Task: Create a section Full Throttle and in the section, add a milestone ITIL Implementation in the project BeyondTech
Action: Mouse moved to (245, 471)
Screenshot: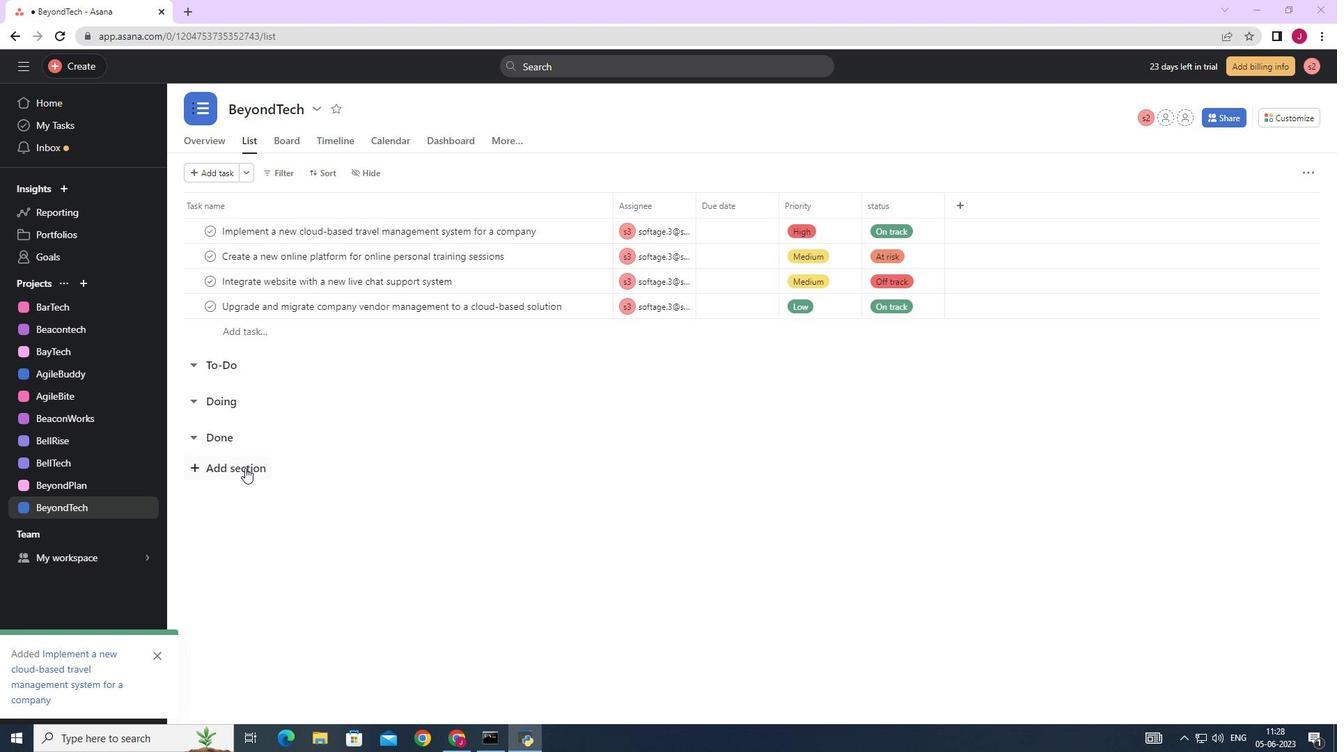 
Action: Mouse pressed left at (245, 471)
Screenshot: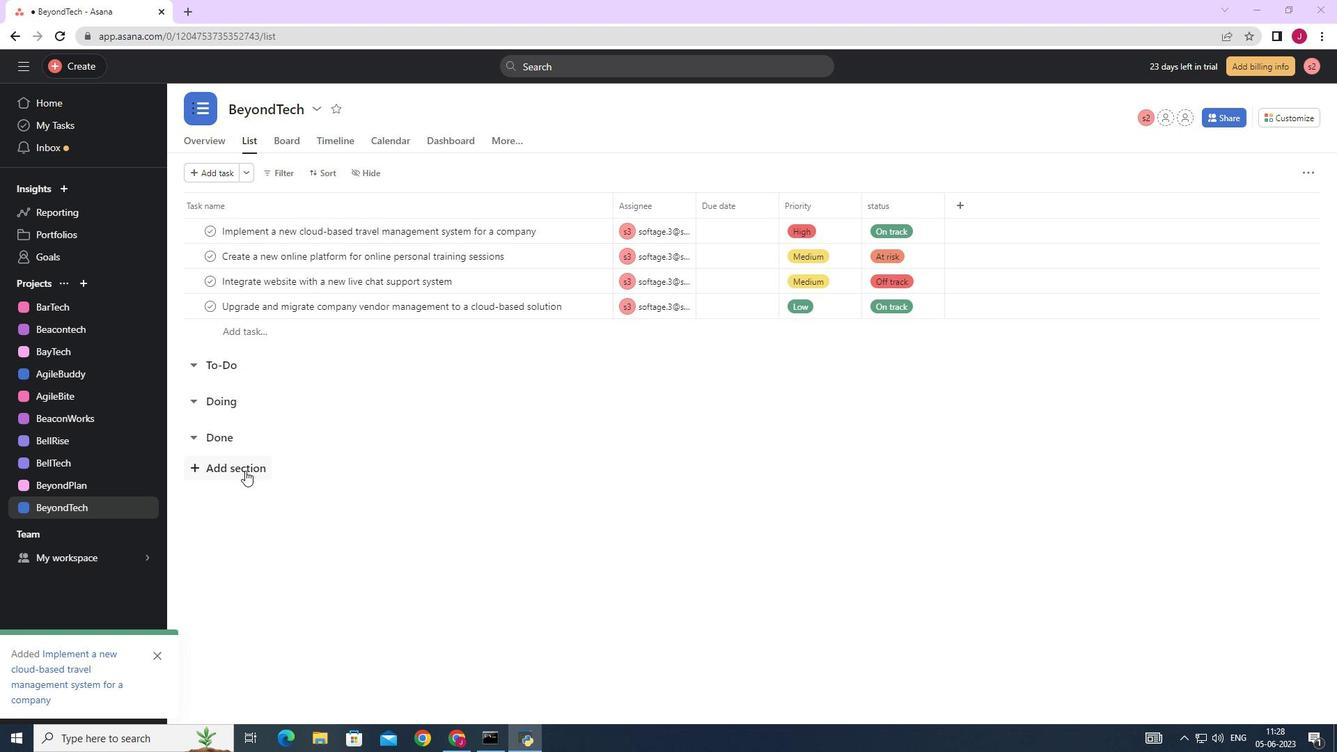 
Action: Mouse moved to (256, 466)
Screenshot: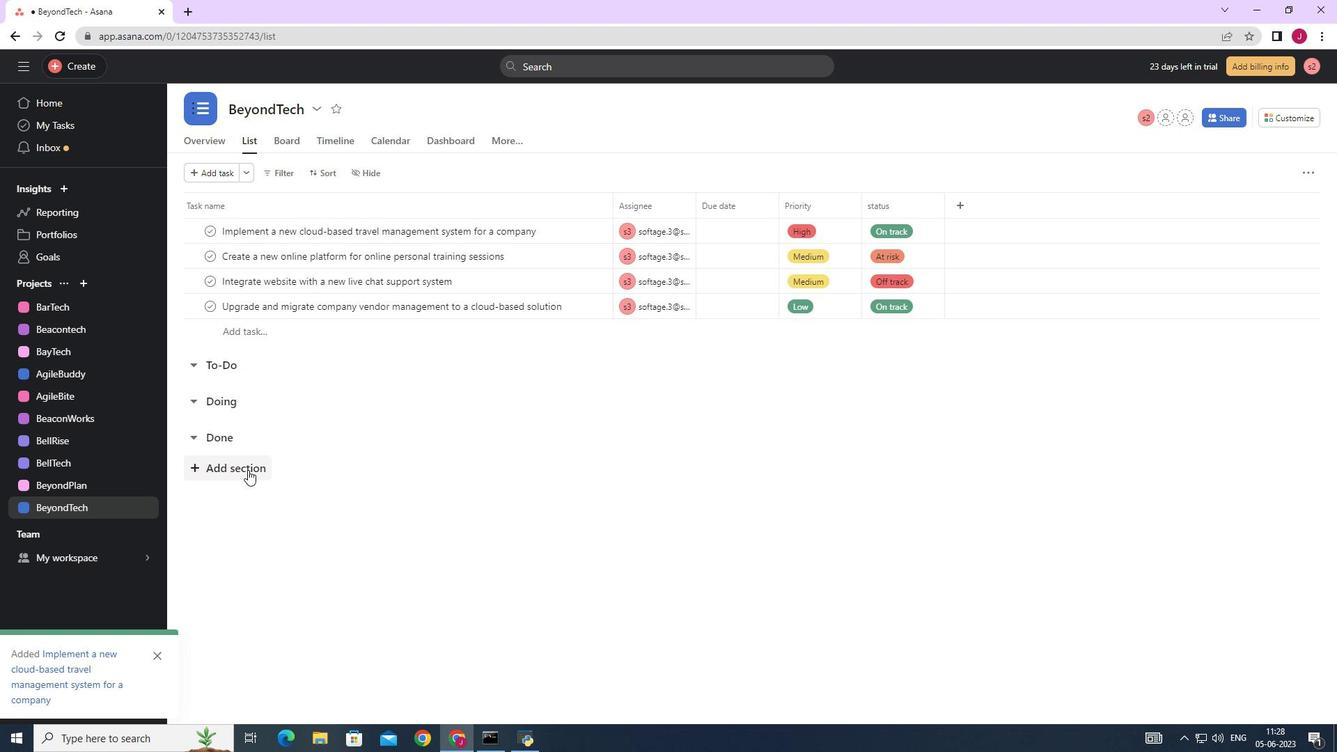 
Action: Mouse scrolled (256, 466) with delta (0, 0)
Screenshot: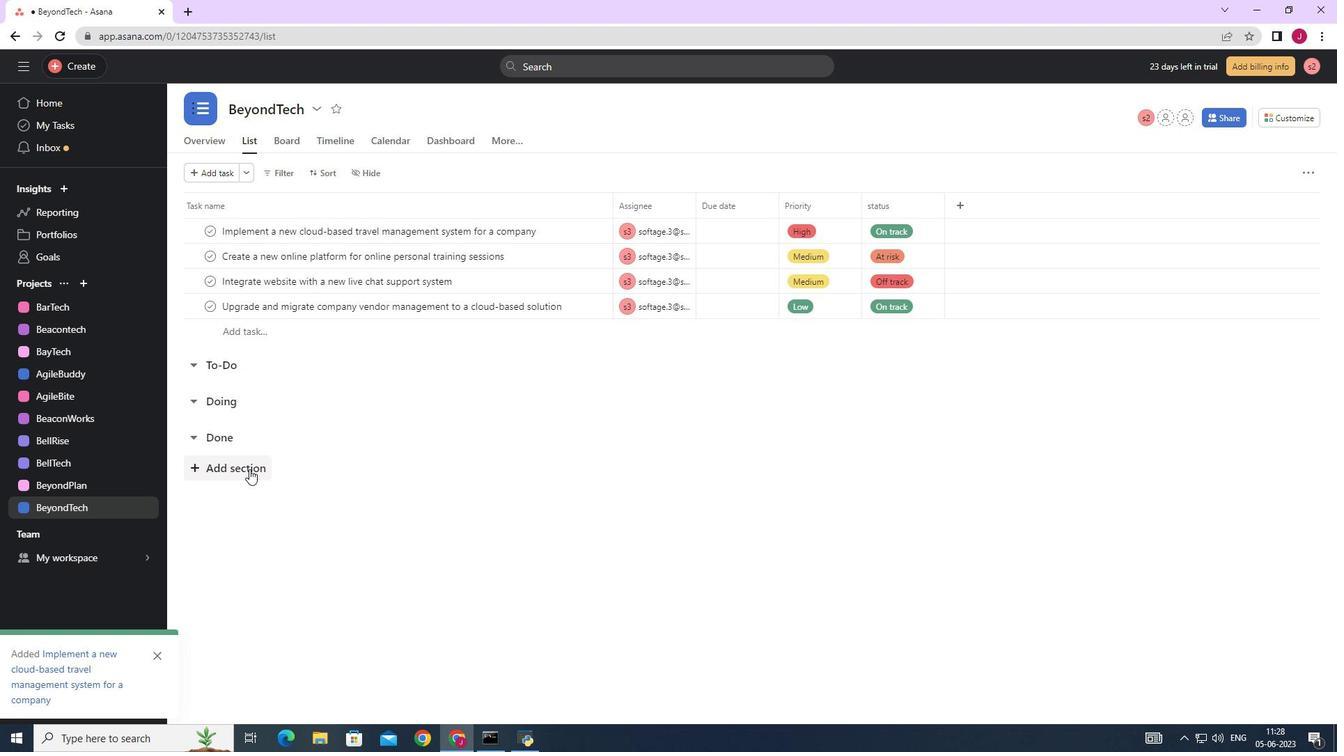 
Action: Mouse scrolled (256, 466) with delta (0, 0)
Screenshot: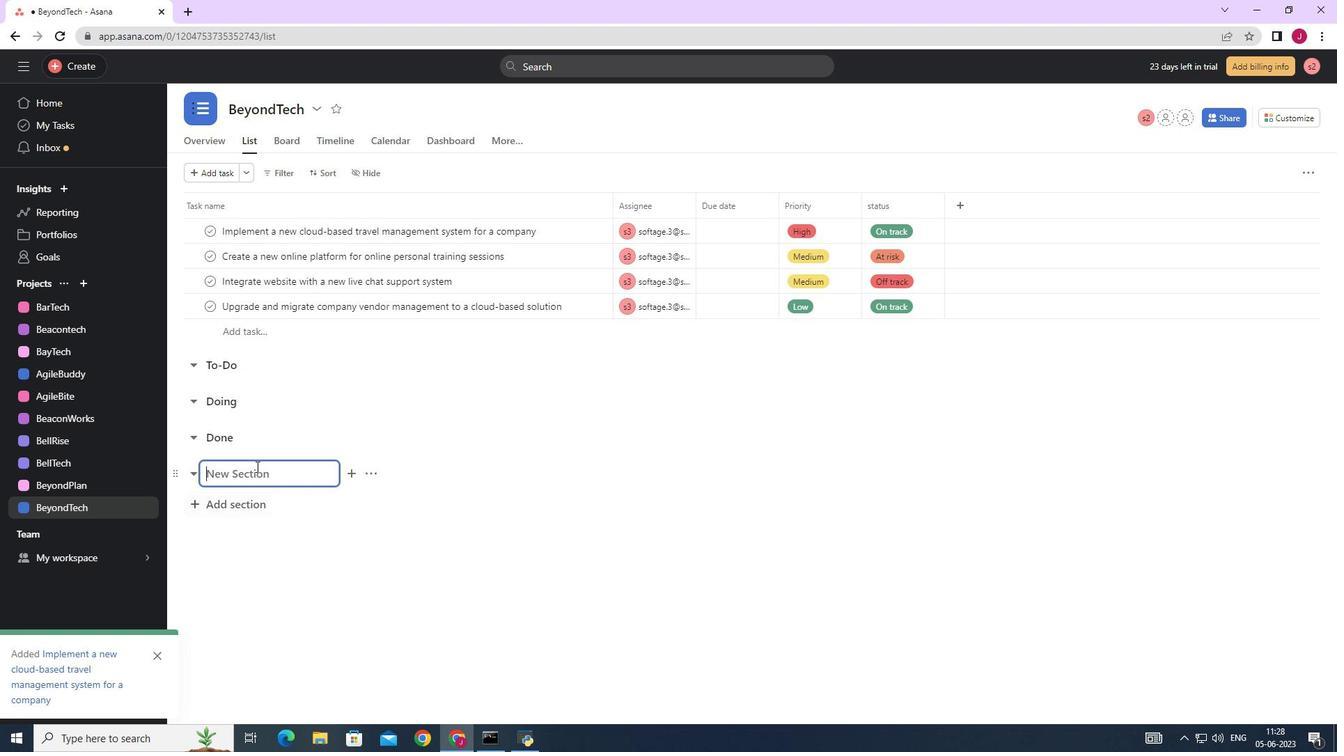 
Action: Mouse scrolled (256, 466) with delta (0, 0)
Screenshot: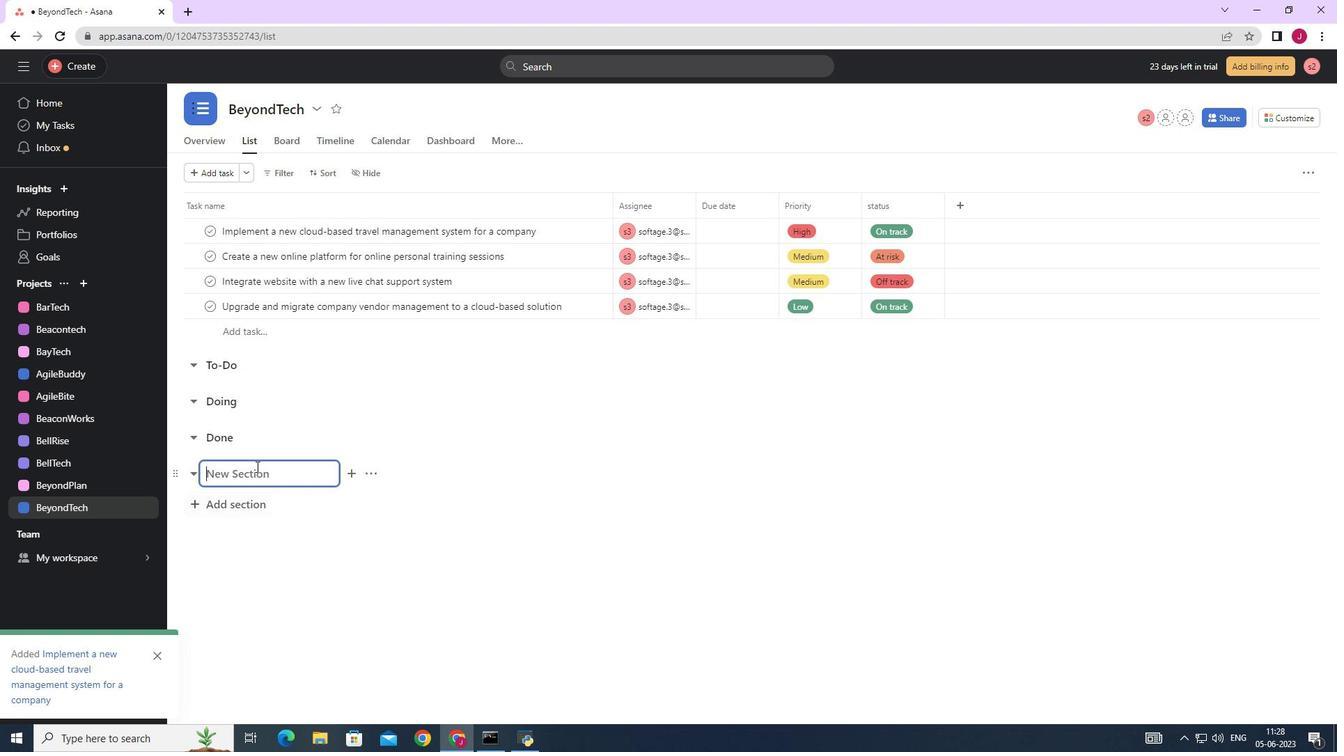 
Action: Mouse scrolled (256, 466) with delta (0, 0)
Screenshot: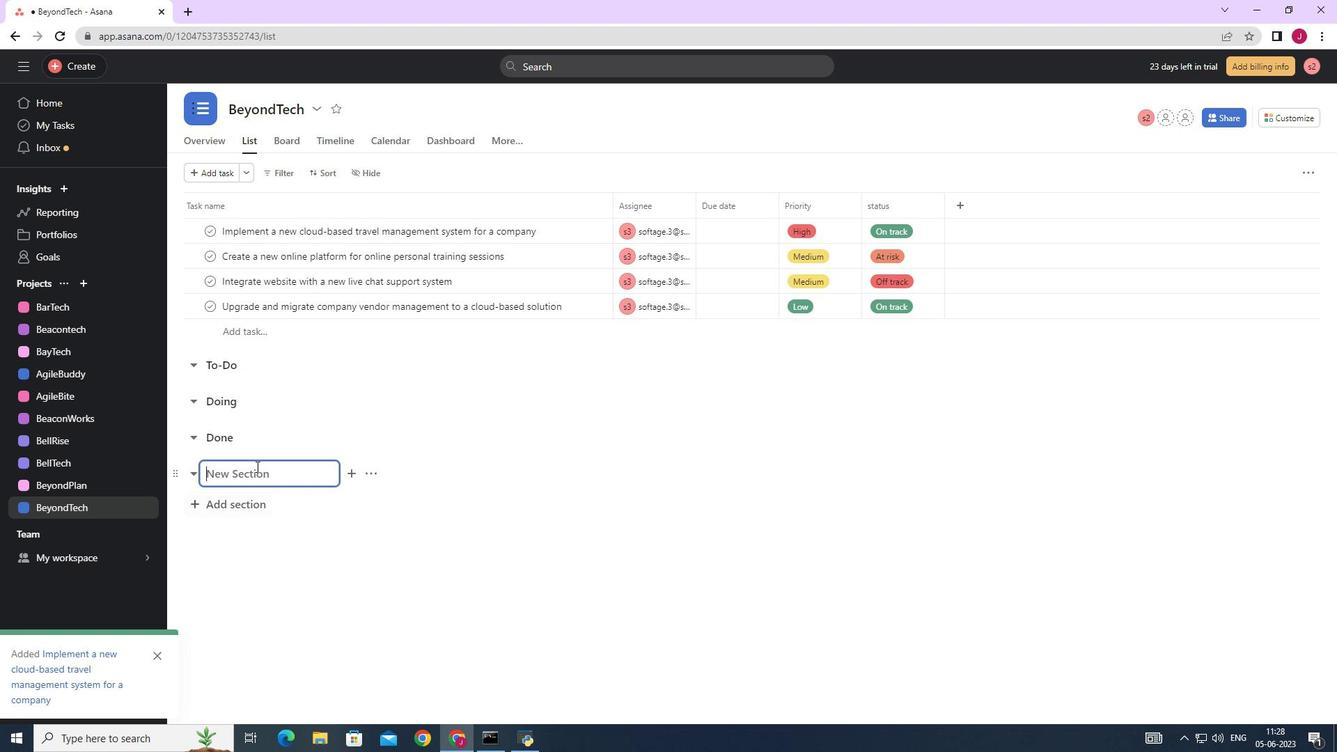 
Action: Mouse scrolled (256, 466) with delta (0, 0)
Screenshot: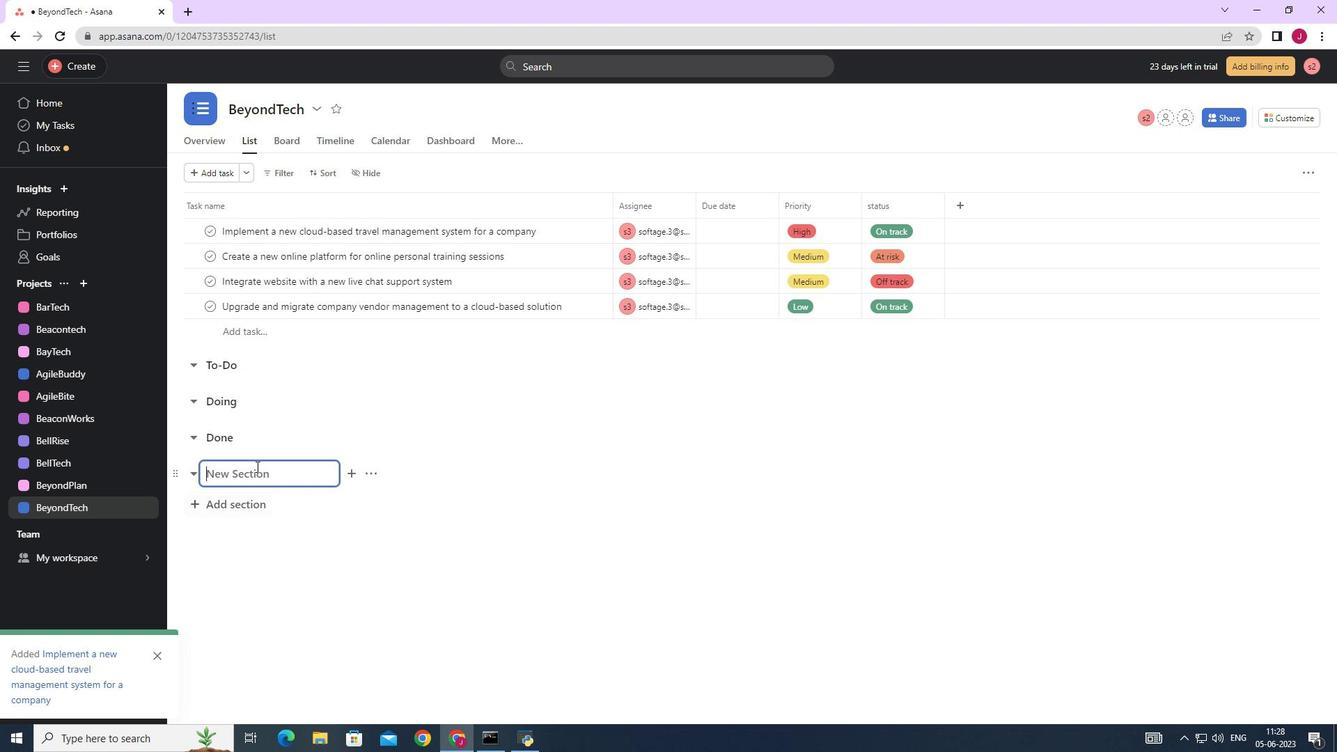 
Action: Mouse moved to (256, 466)
Screenshot: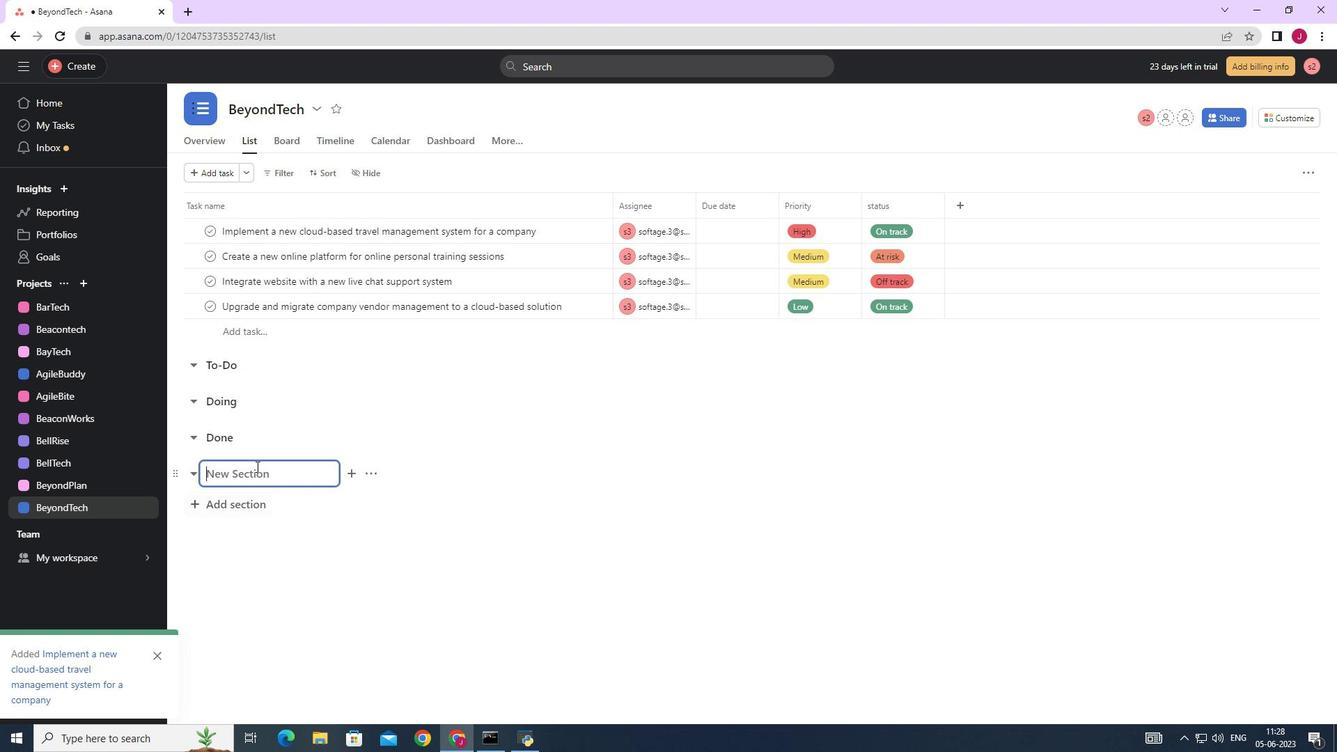 
Action: Mouse scrolled (256, 466) with delta (0, 0)
Screenshot: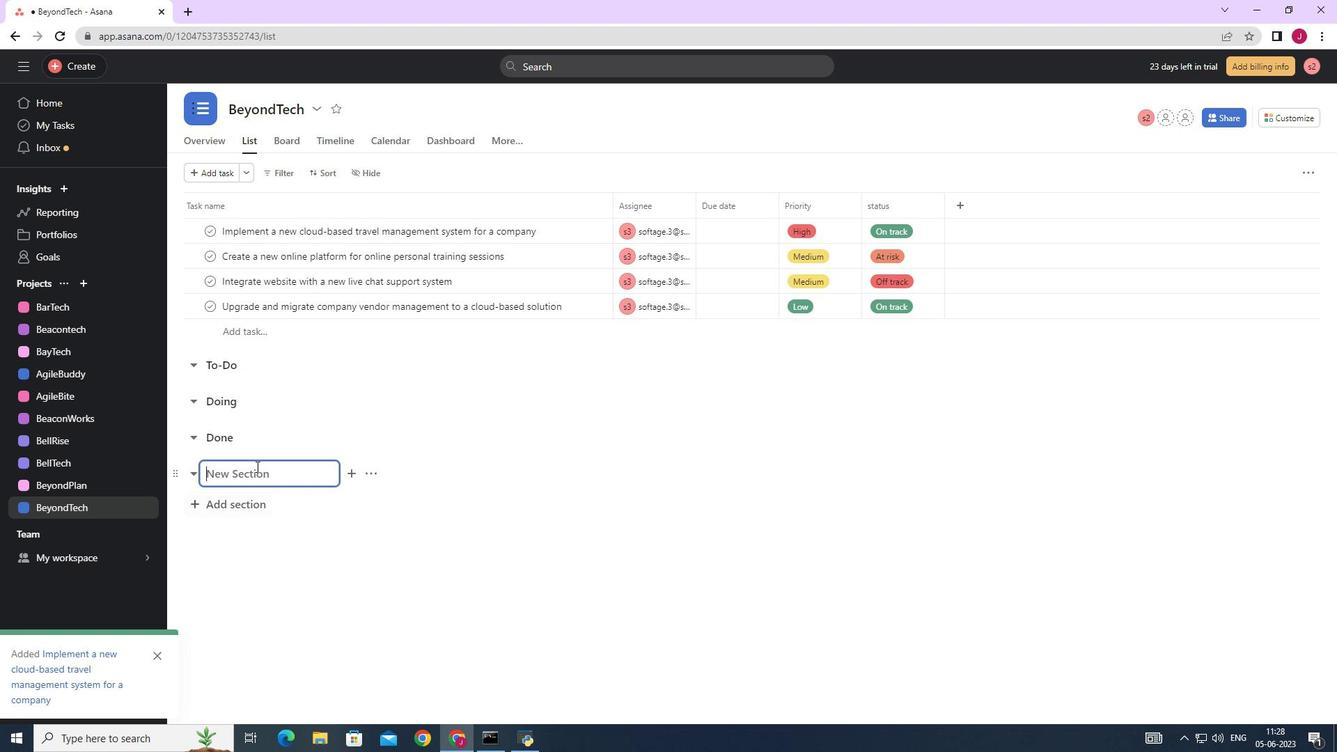 
Action: Mouse moved to (275, 466)
Screenshot: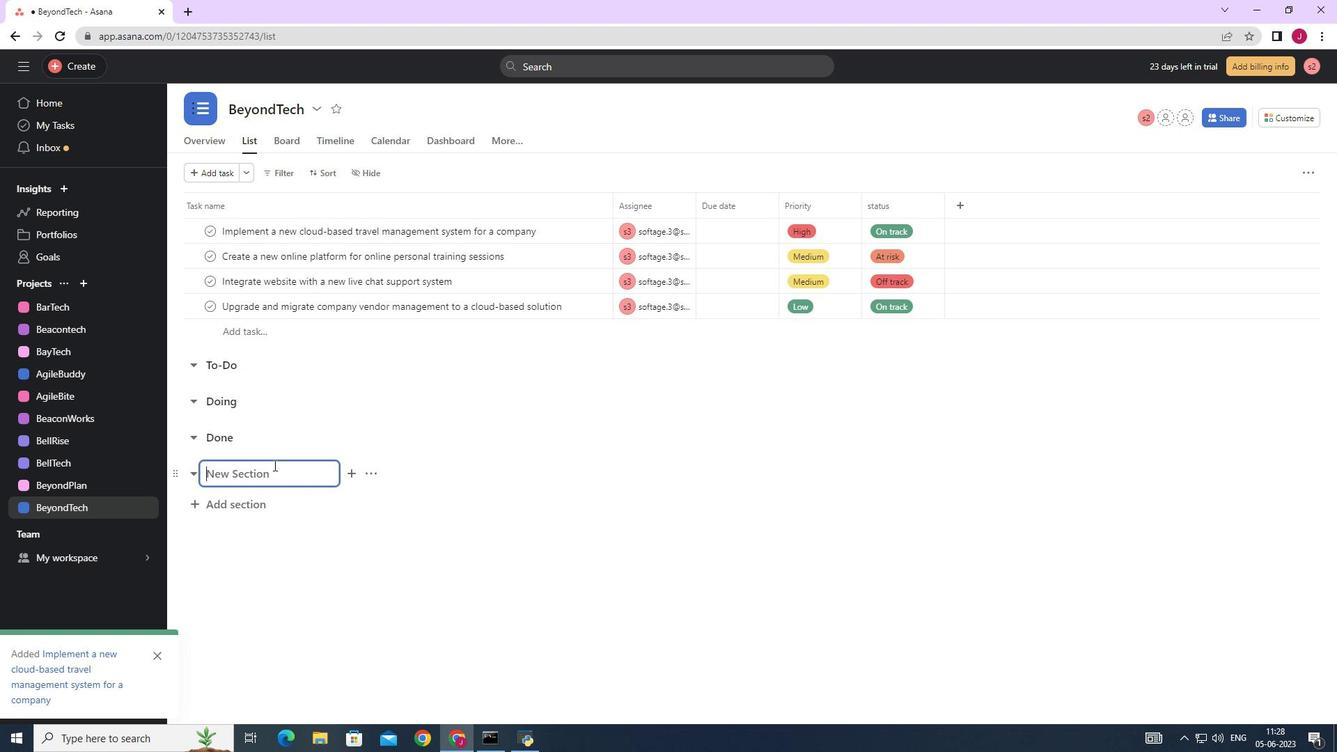 
Action: Key pressed <Key.caps_lock>F<Key.caps_lock>ull<Key.space><Key.caps_lock>T<Key.caps_lock>hrottle<Key.enter><Key.caps_lock>ITIL<Key.space><Key.caps_lock><Key.caps_lock>I<Key.caps_lock>mplementation<Key.space>
Screenshot: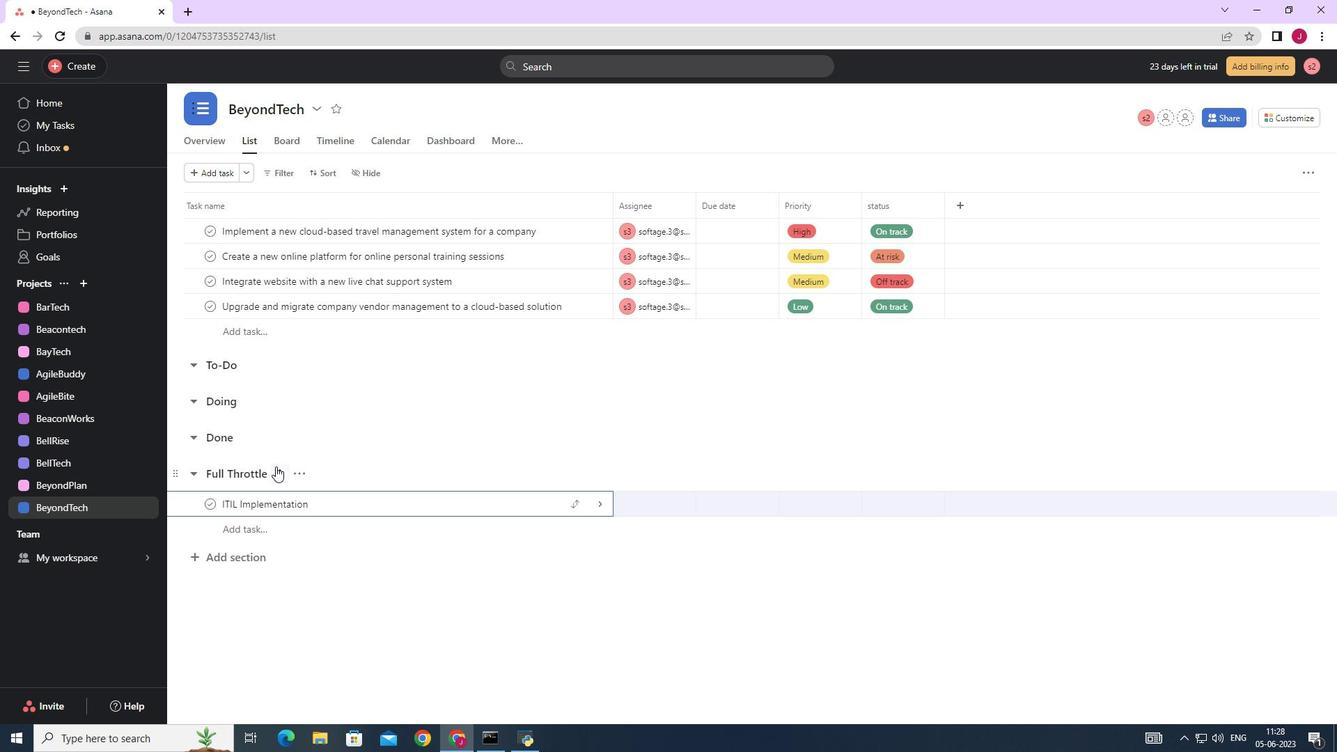 
Action: Mouse moved to (599, 506)
Screenshot: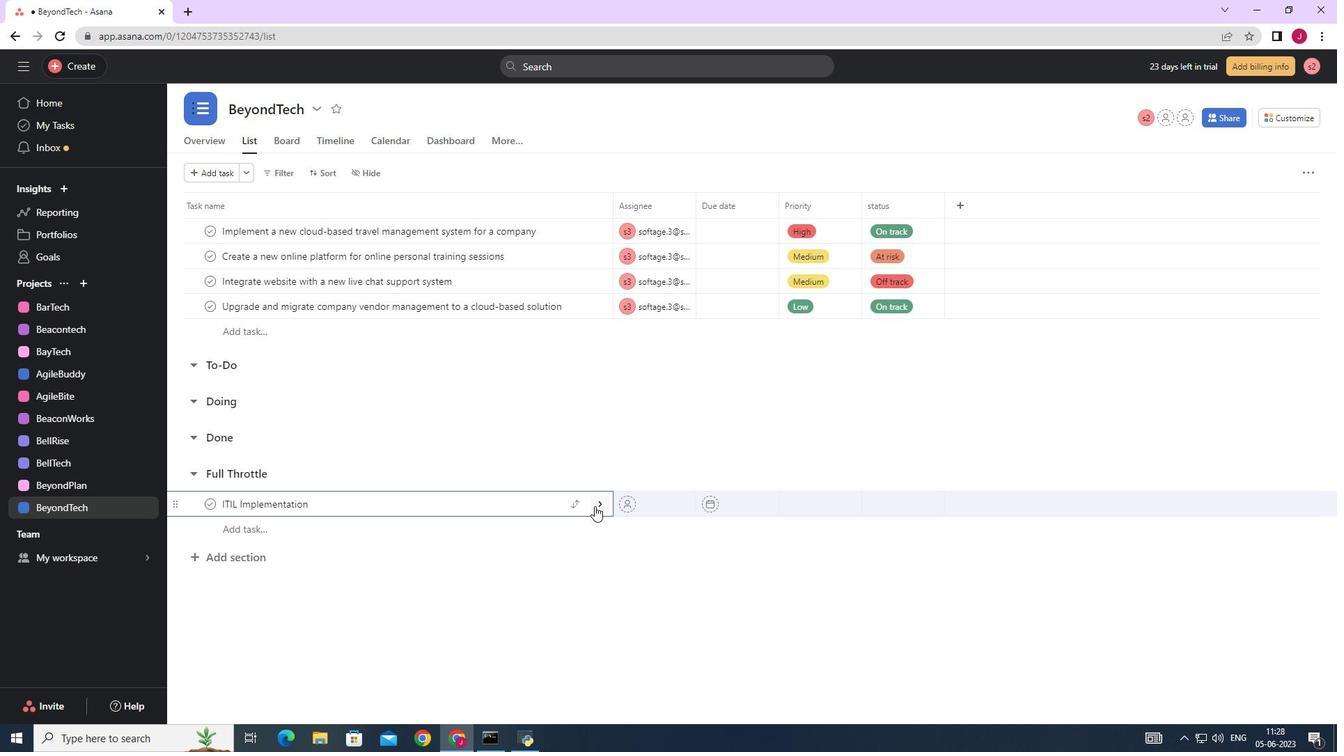 
Action: Mouse pressed left at (599, 506)
Screenshot: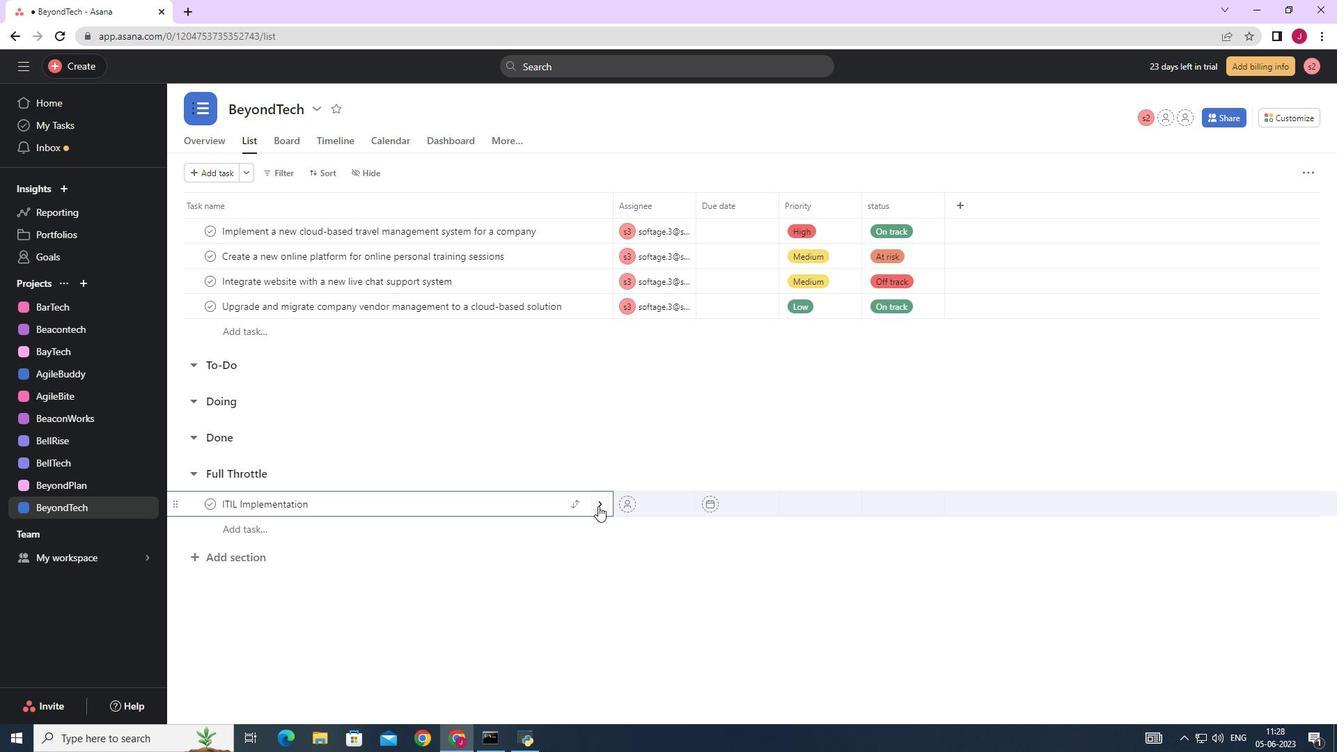 
Action: Mouse moved to (1291, 170)
Screenshot: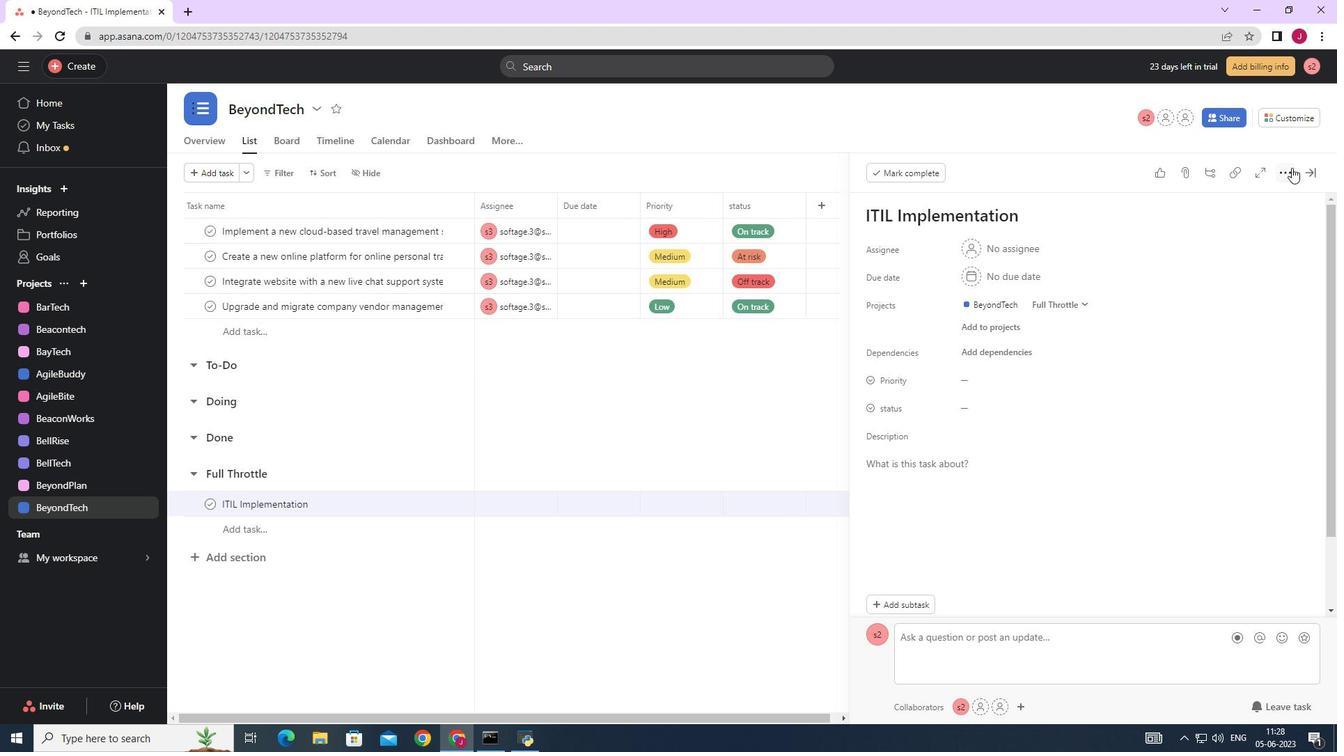 
Action: Mouse pressed left at (1291, 170)
Screenshot: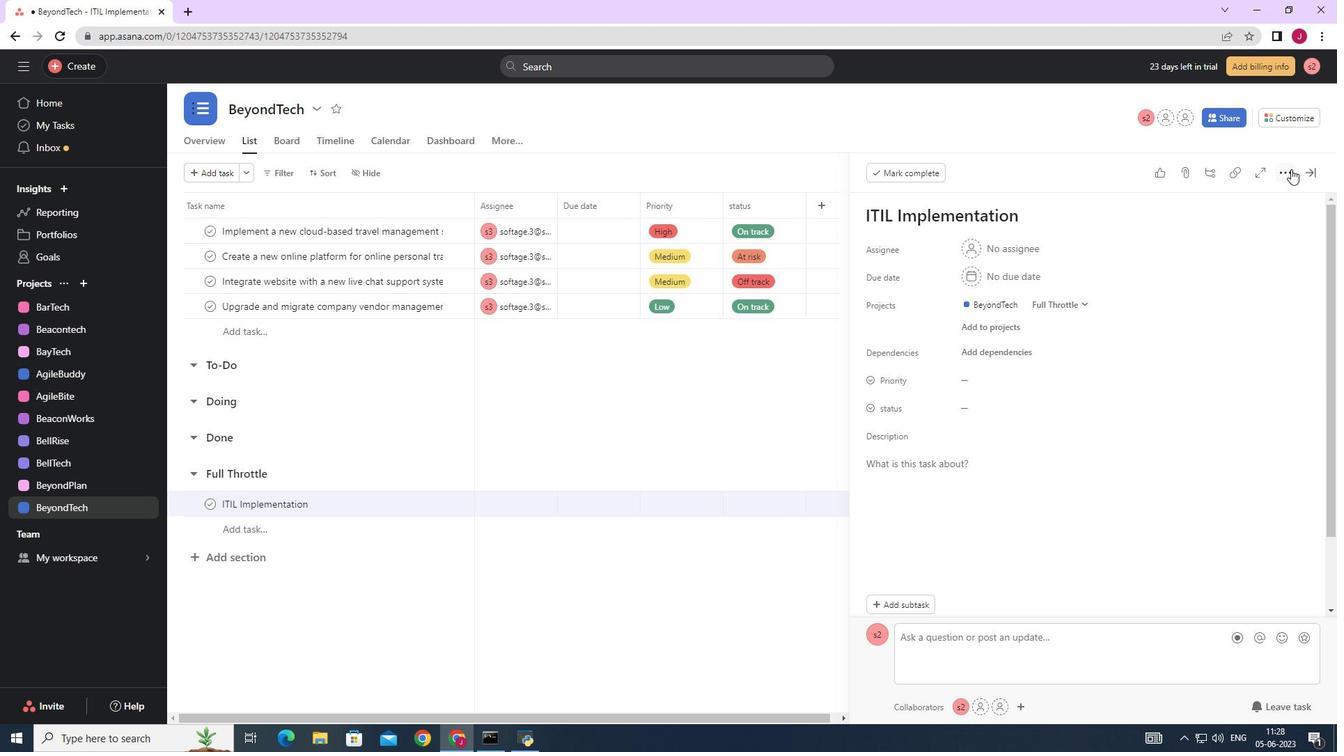 
Action: Mouse moved to (1162, 220)
Screenshot: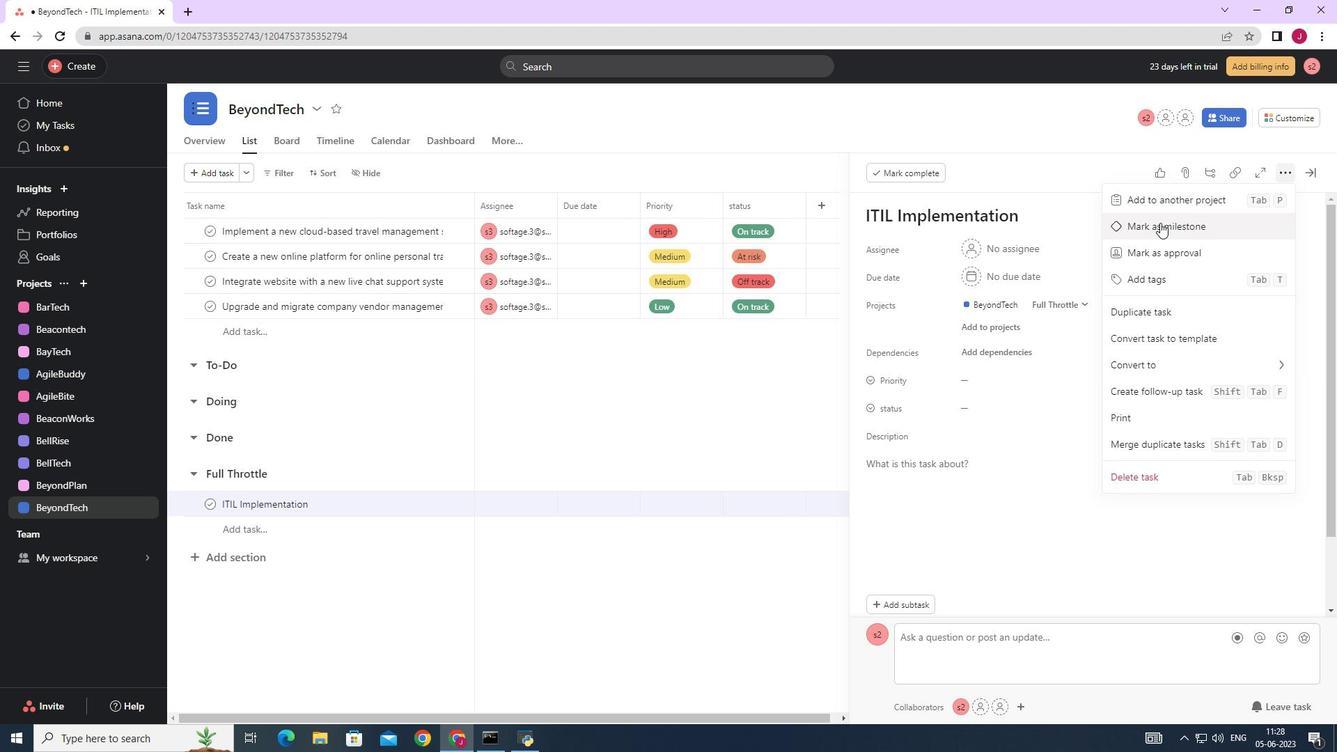 
Action: Mouse pressed left at (1162, 220)
Screenshot: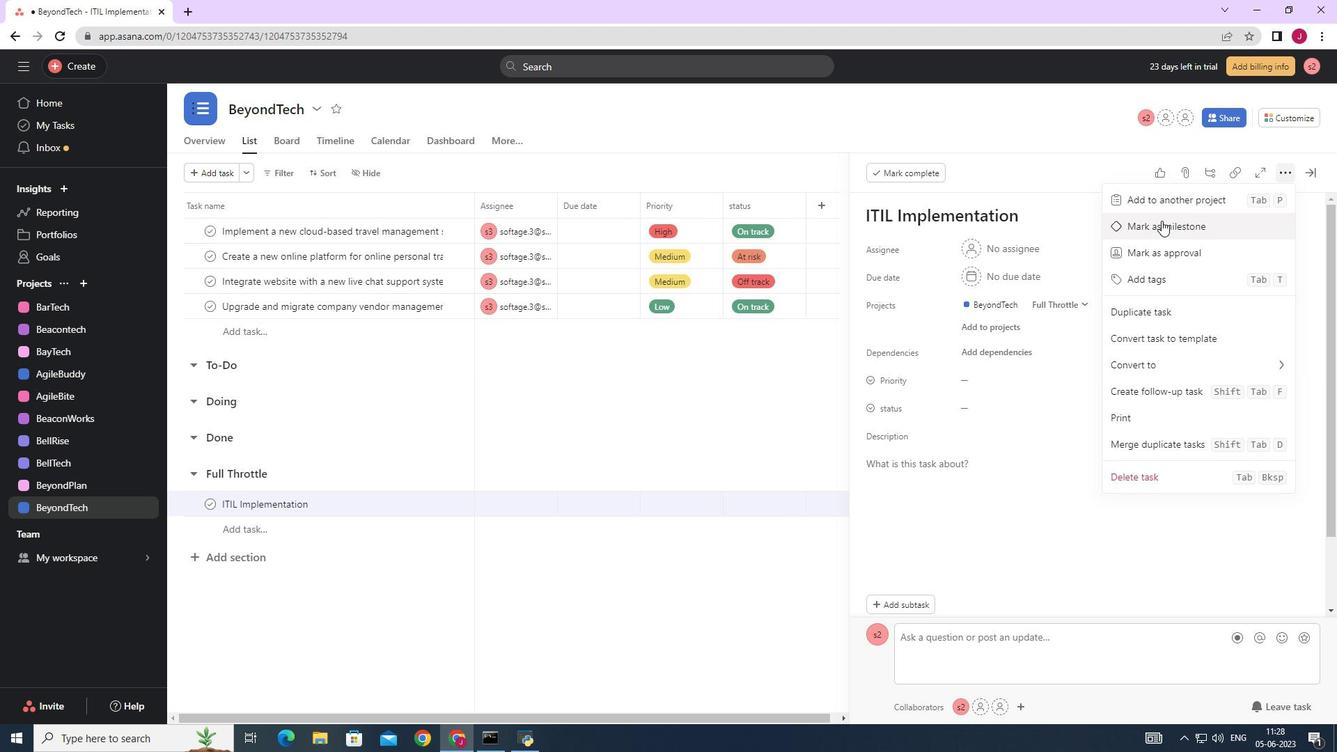 
Action: Mouse moved to (1313, 174)
Screenshot: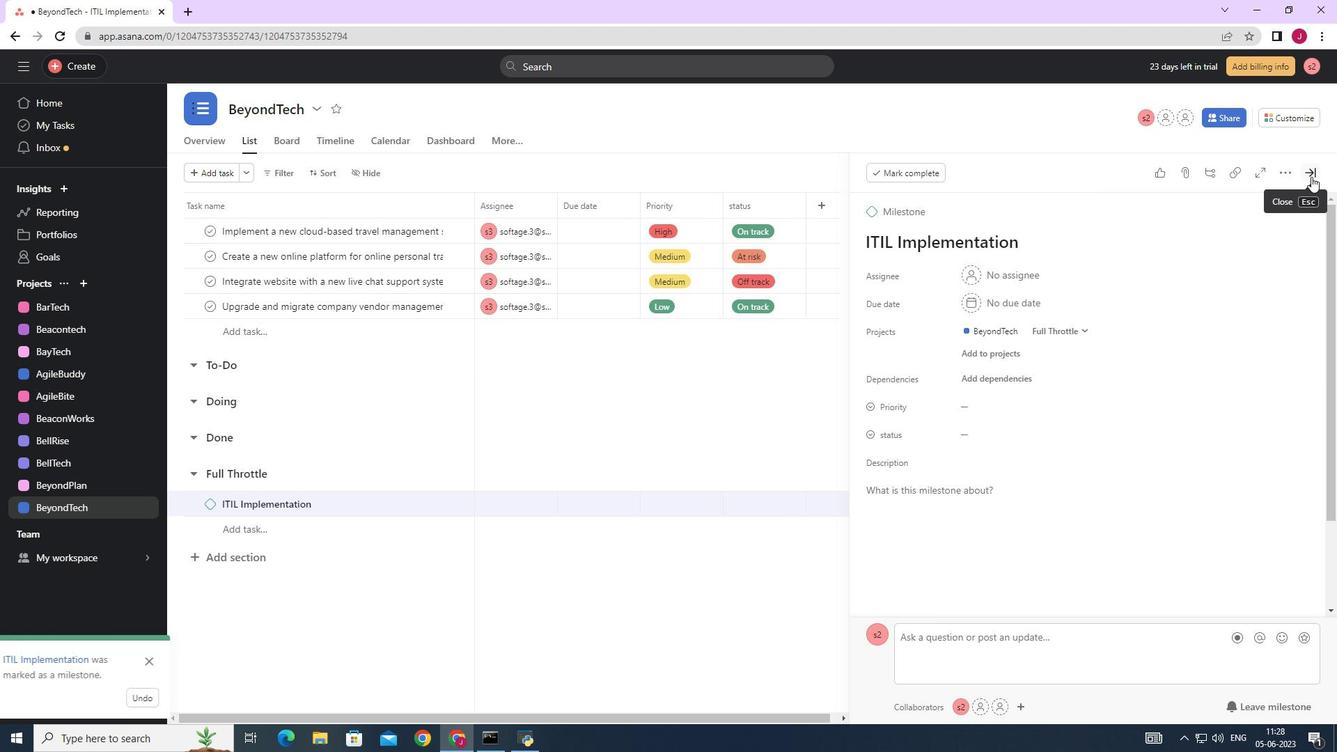 
Action: Mouse pressed left at (1313, 174)
Screenshot: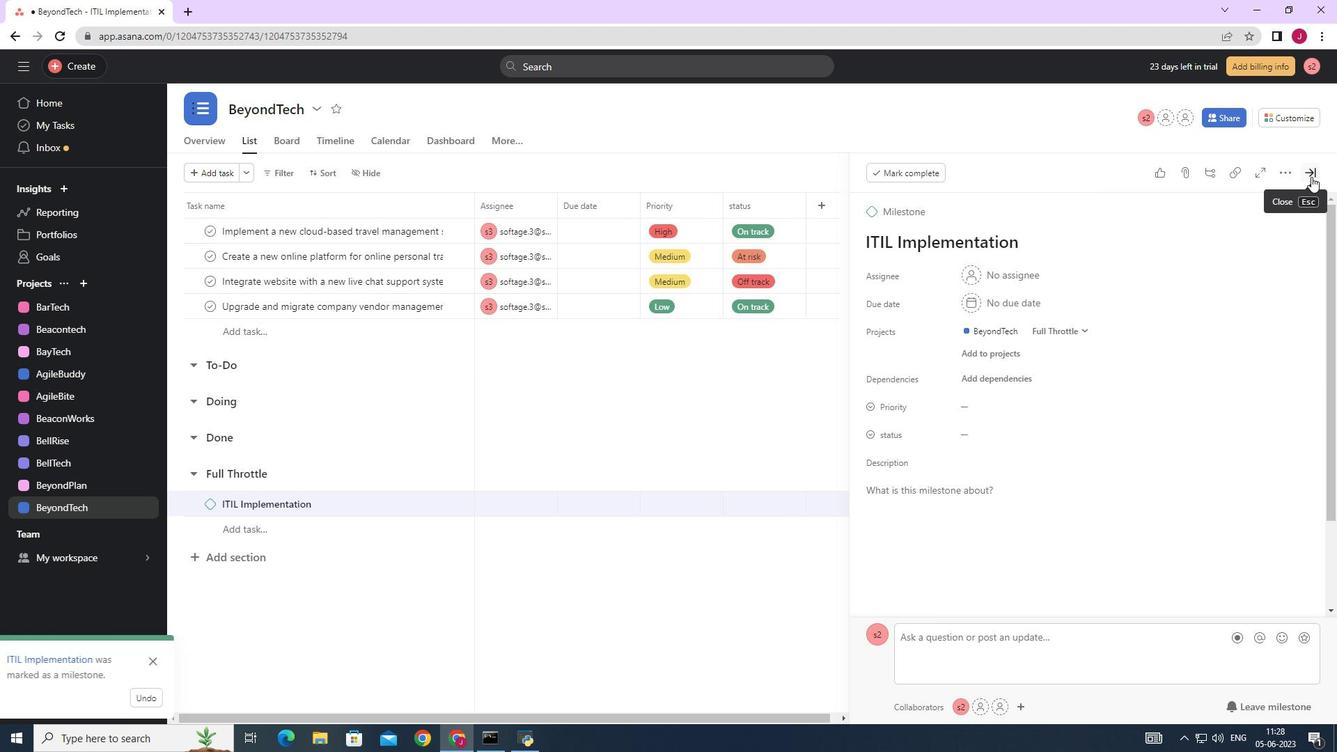 
Action: Mouse moved to (1312, 174)
Screenshot: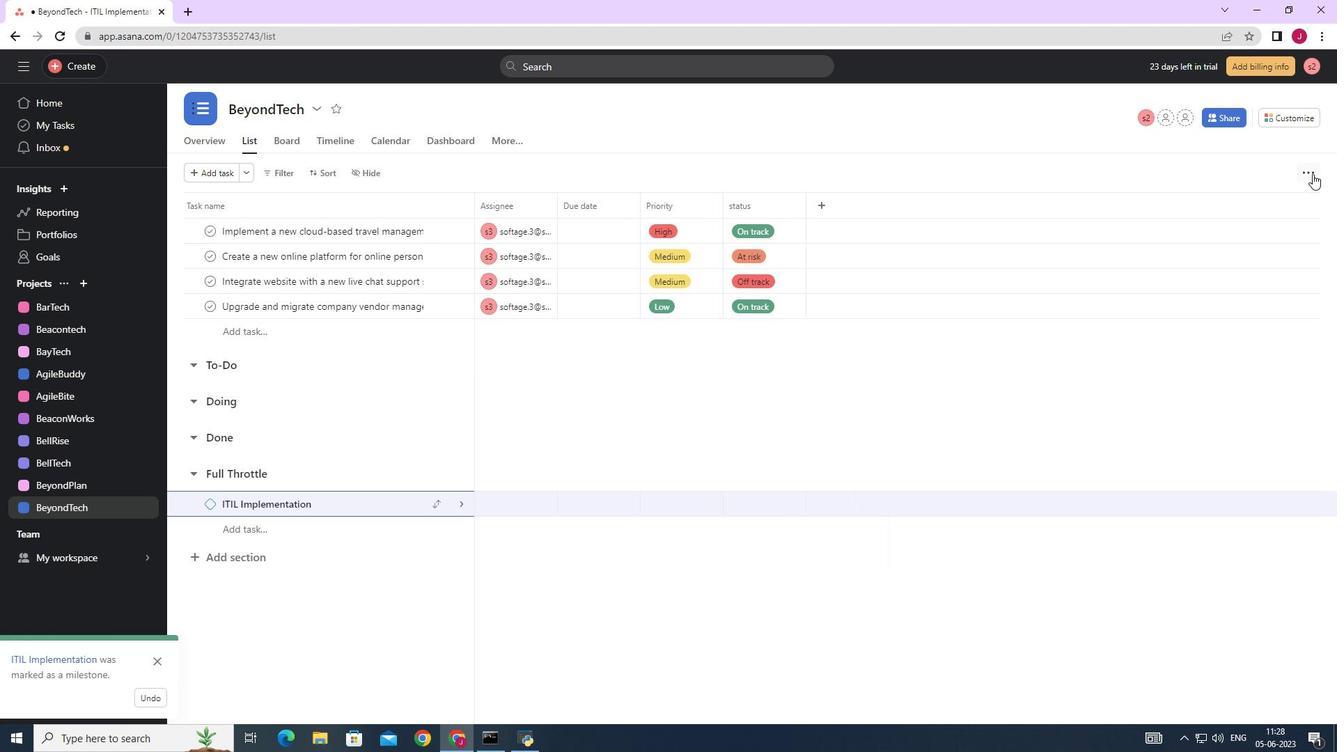 
